 Task: Create a due date automation trigger when advanced on, on the tuesday before a card is due add fields with custom field "Resume" set to a number greater than 1 and greater than 10 at 11:00 AM.
Action: Mouse moved to (1015, 80)
Screenshot: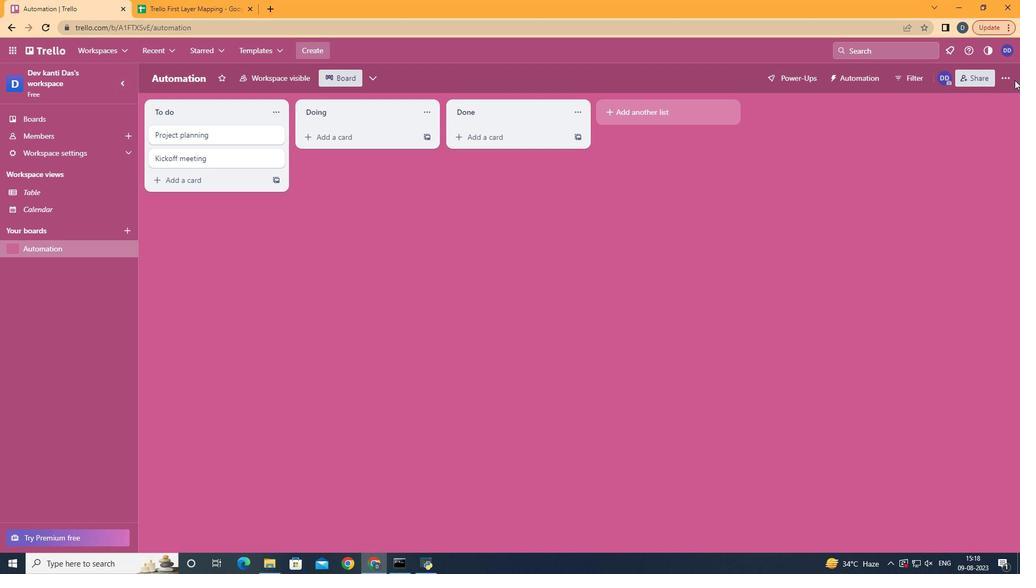 
Action: Mouse pressed left at (1015, 80)
Screenshot: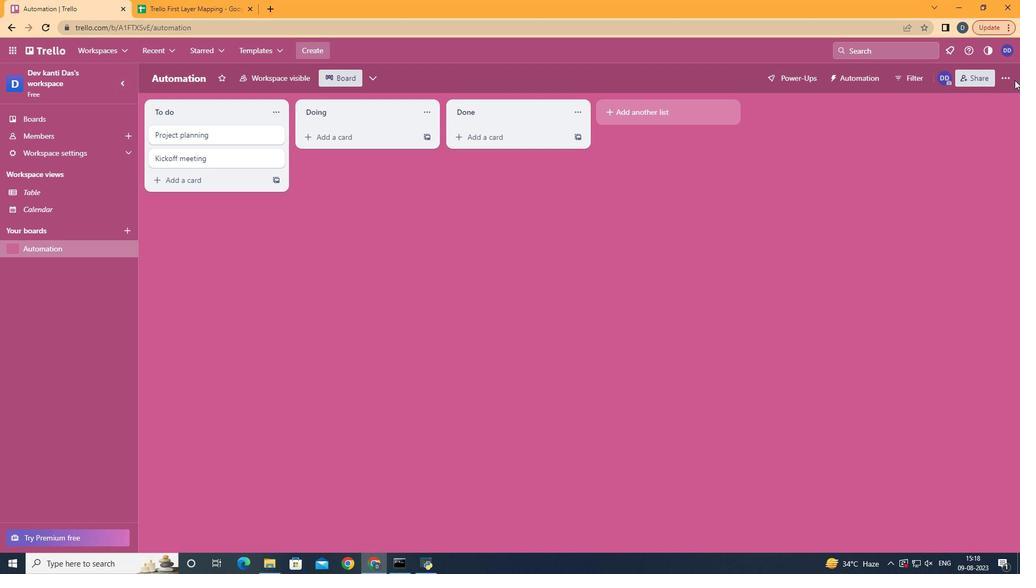 
Action: Mouse moved to (1007, 77)
Screenshot: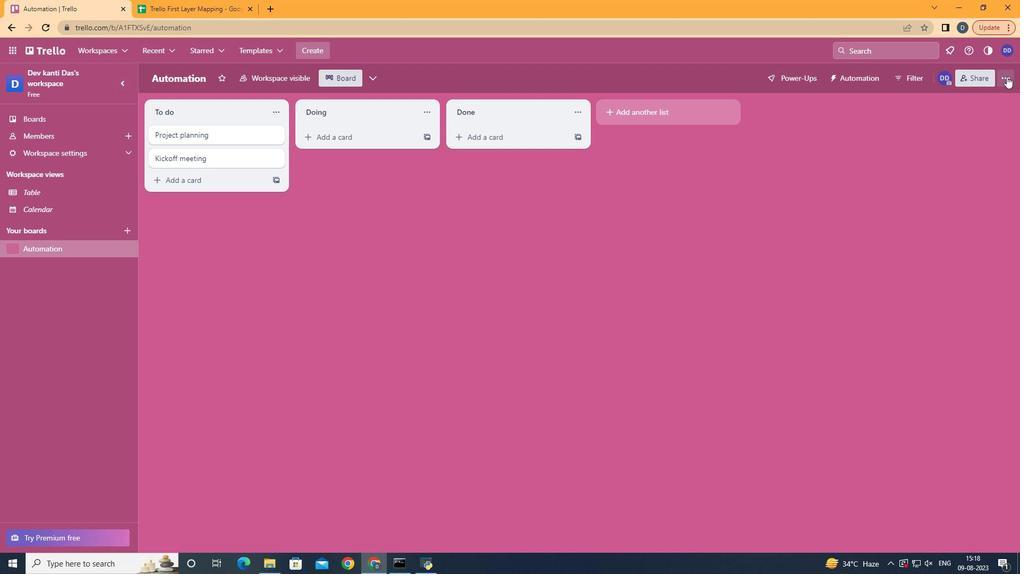 
Action: Mouse pressed left at (1007, 77)
Screenshot: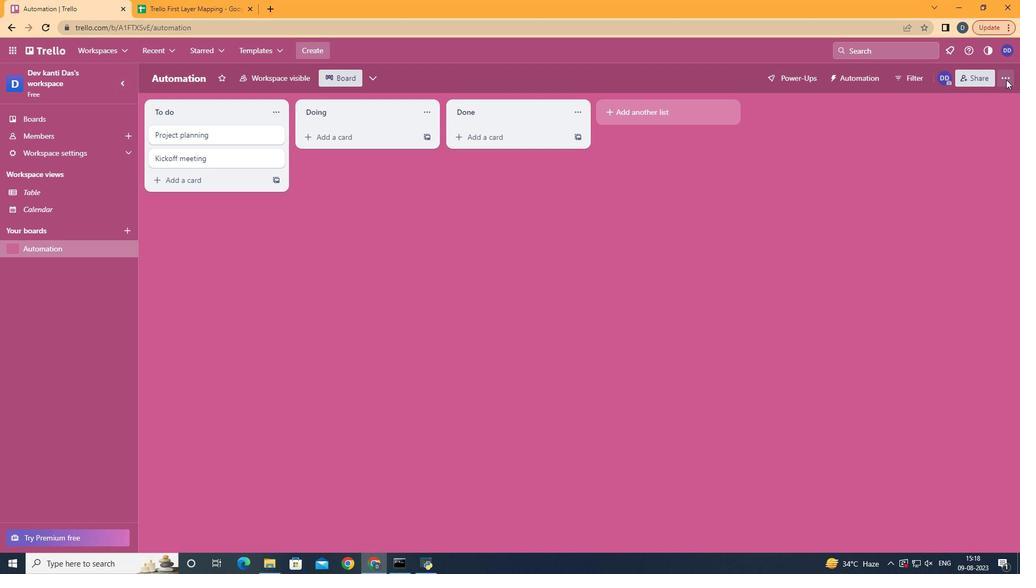 
Action: Mouse moved to (902, 233)
Screenshot: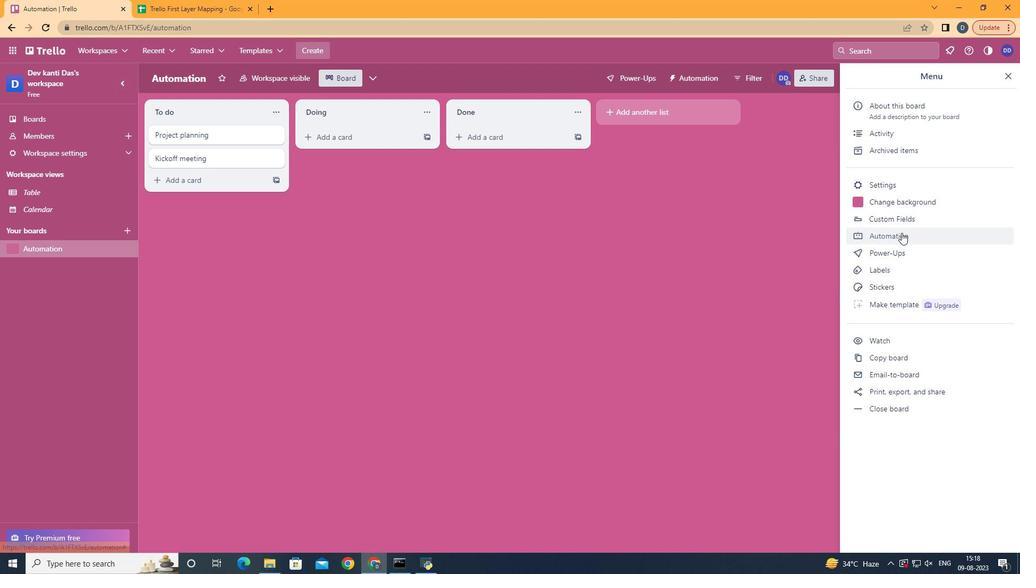
Action: Mouse pressed left at (902, 233)
Screenshot: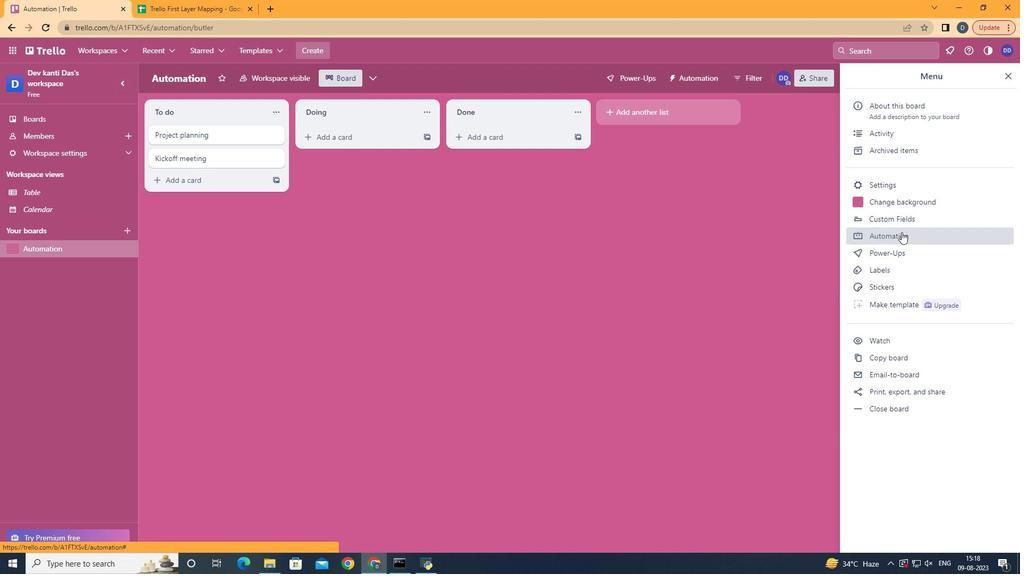 
Action: Mouse moved to (202, 215)
Screenshot: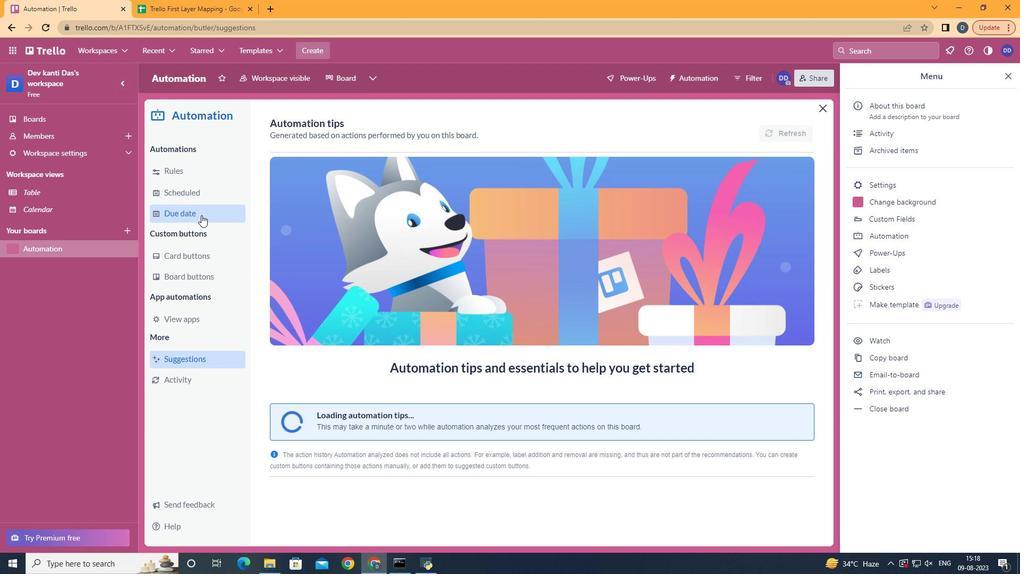 
Action: Mouse pressed left at (202, 215)
Screenshot: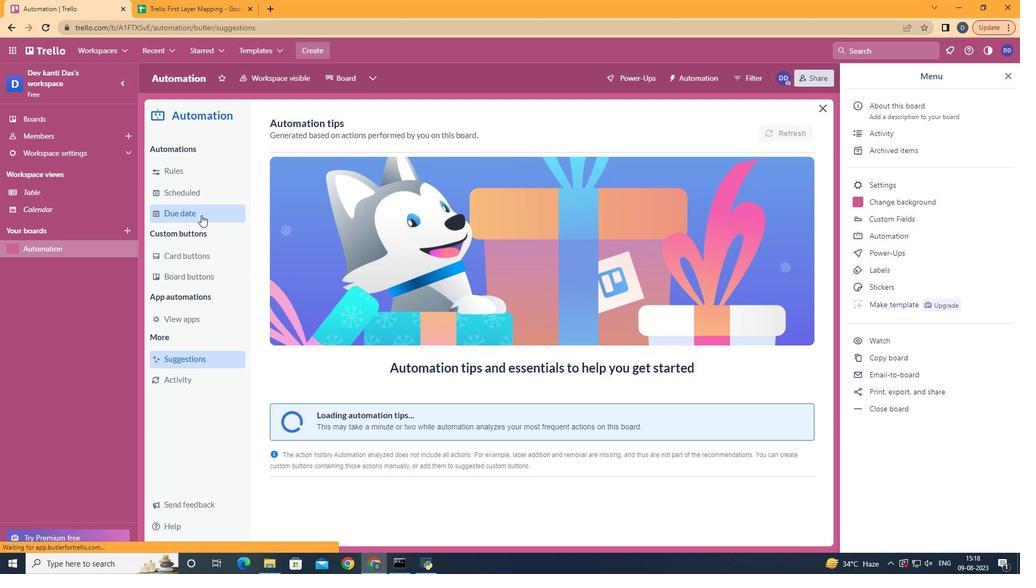 
Action: Mouse moved to (737, 131)
Screenshot: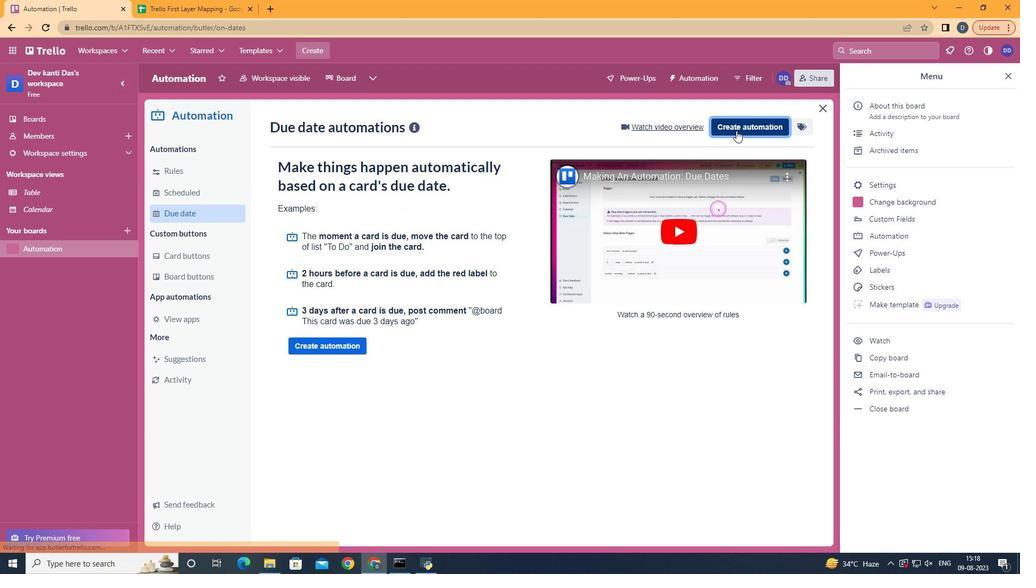 
Action: Mouse pressed left at (737, 131)
Screenshot: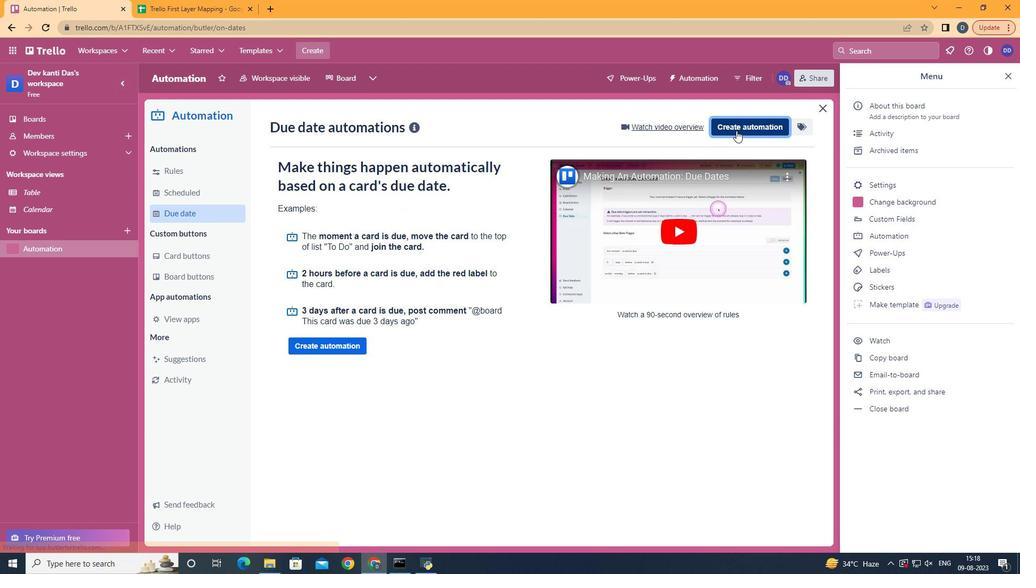 
Action: Mouse moved to (594, 223)
Screenshot: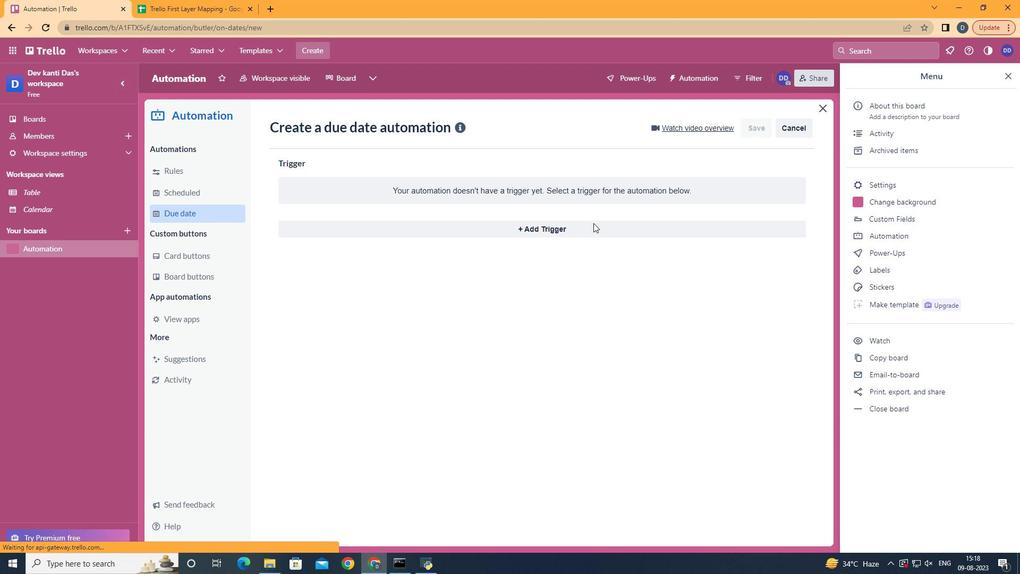 
Action: Mouse pressed left at (594, 223)
Screenshot: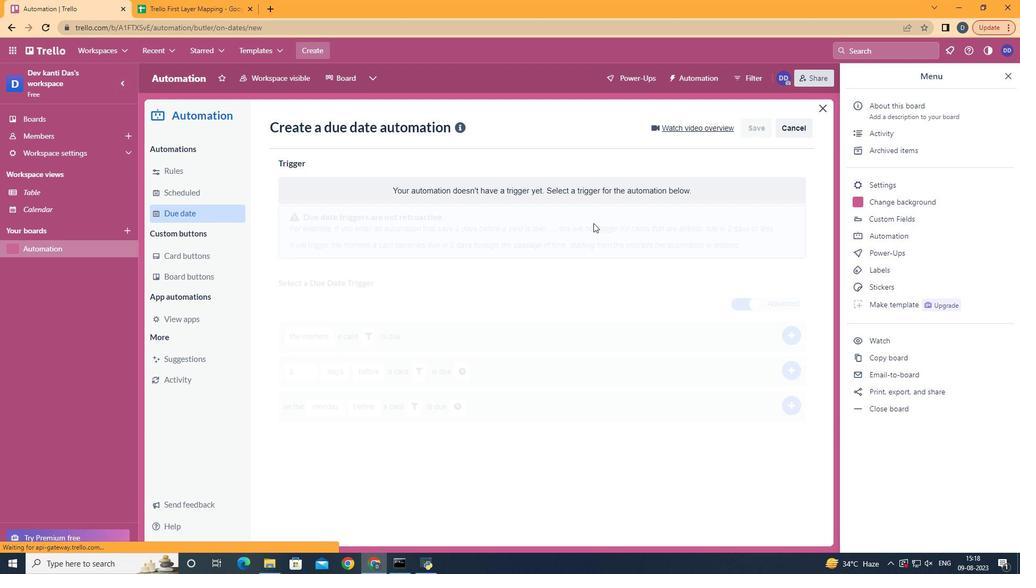 
Action: Mouse moved to (331, 298)
Screenshot: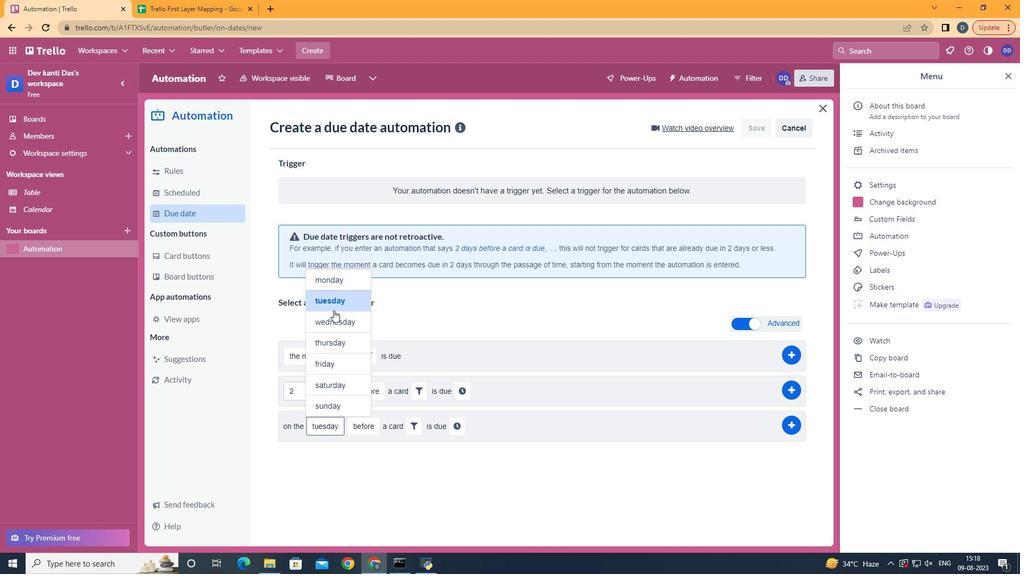 
Action: Mouse pressed left at (331, 298)
Screenshot: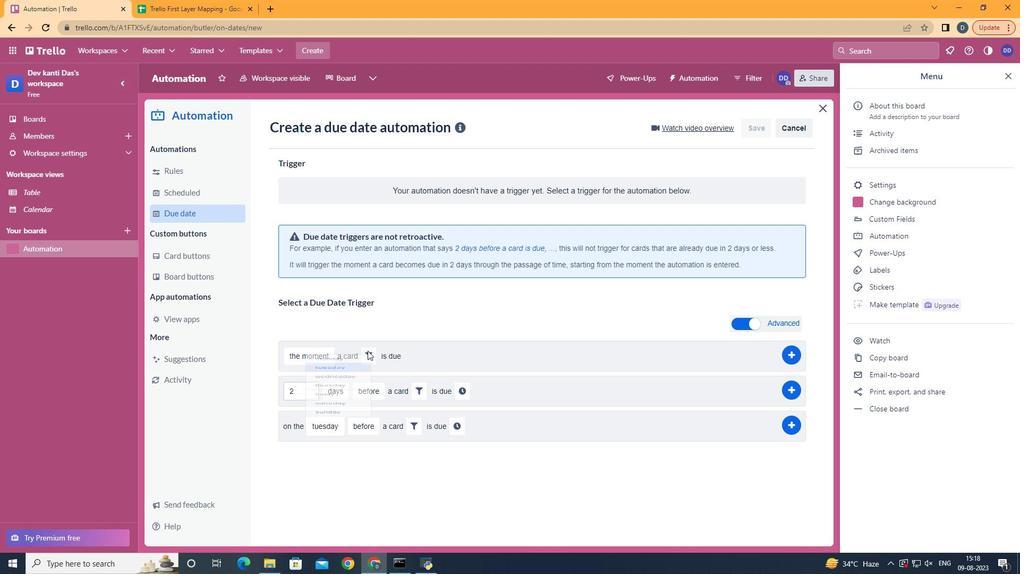 
Action: Mouse moved to (413, 431)
Screenshot: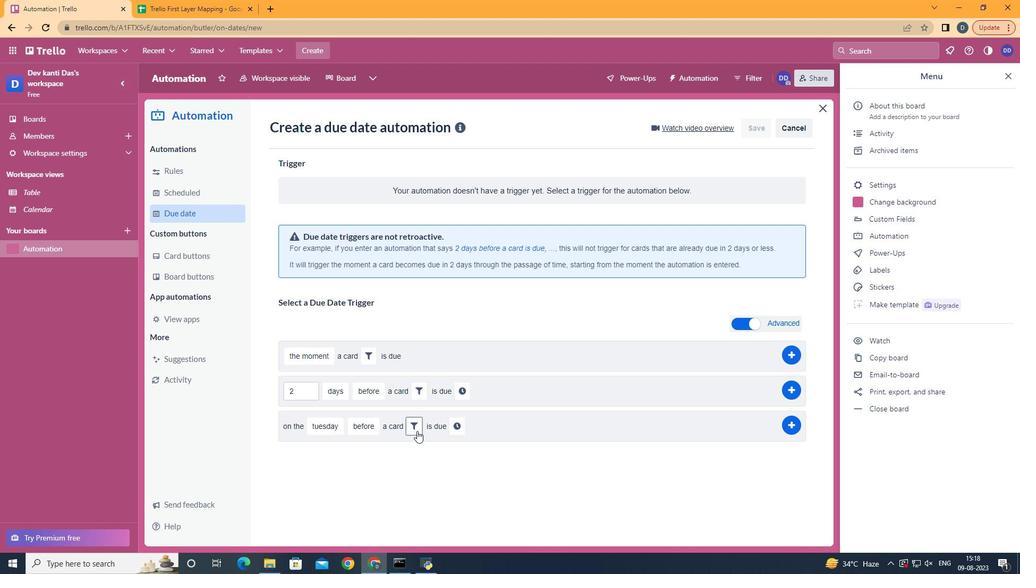 
Action: Mouse pressed left at (413, 431)
Screenshot: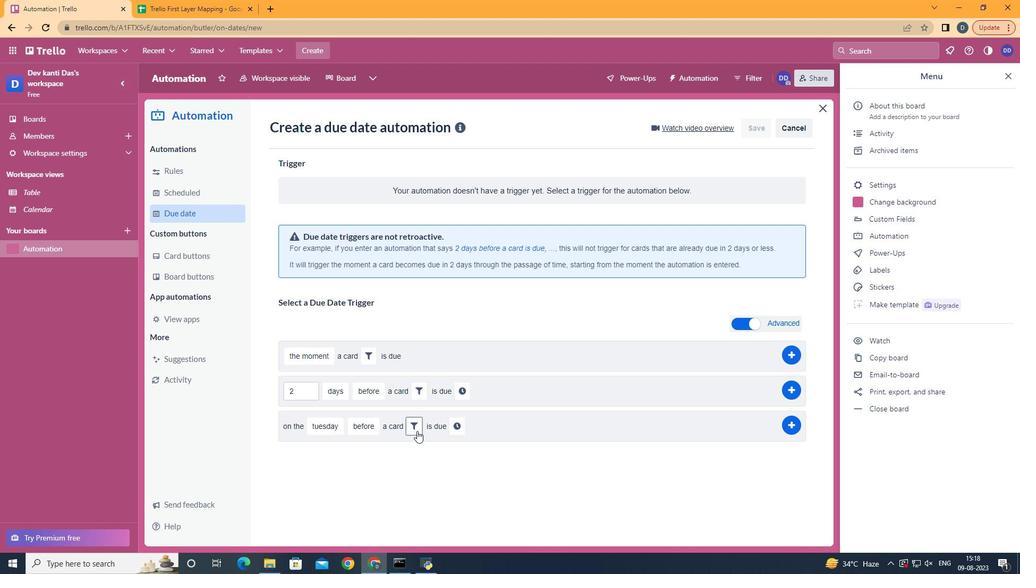 
Action: Mouse moved to (601, 460)
Screenshot: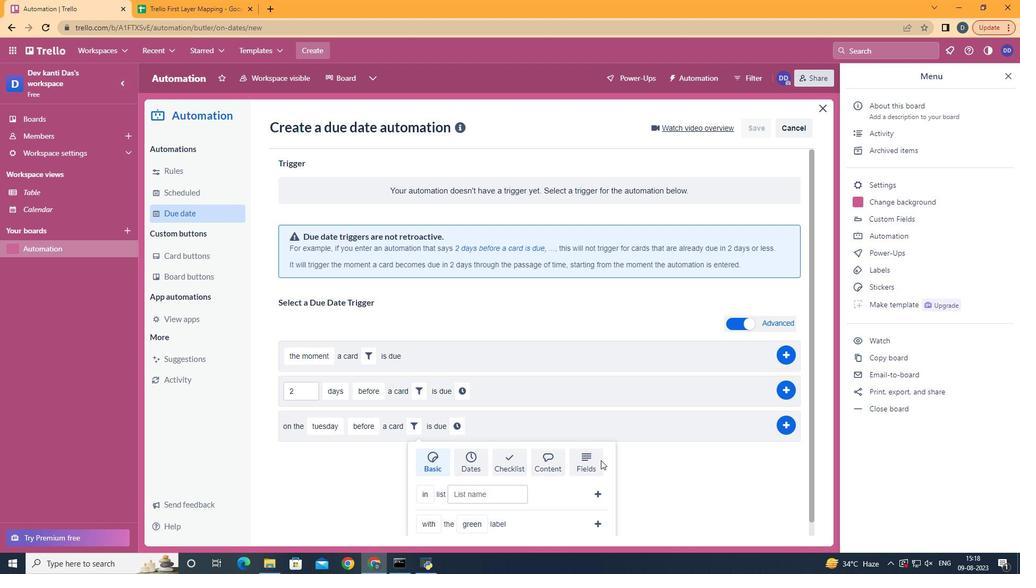
Action: Mouse pressed left at (601, 460)
Screenshot: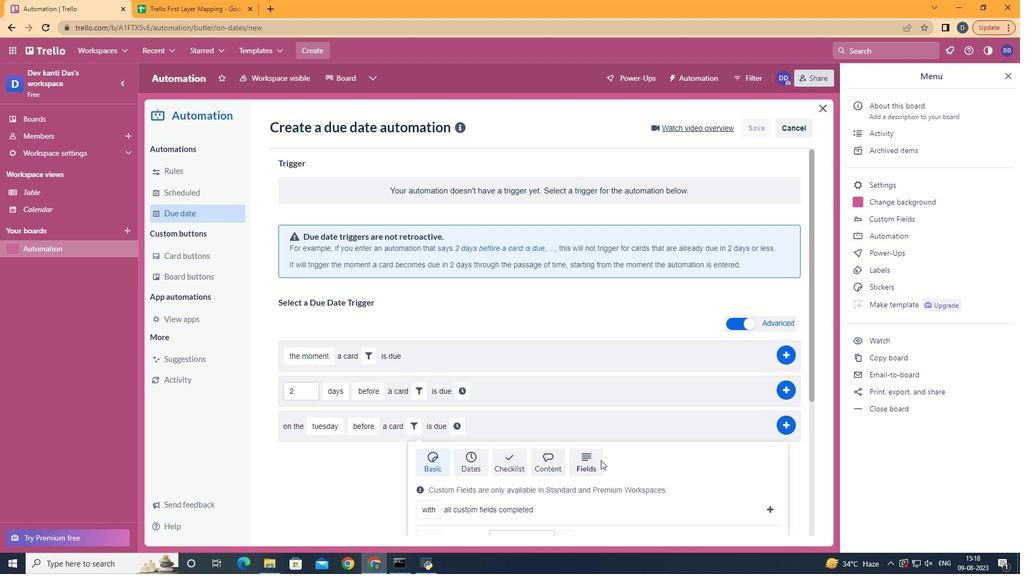 
Action: Mouse scrolled (601, 460) with delta (0, 0)
Screenshot: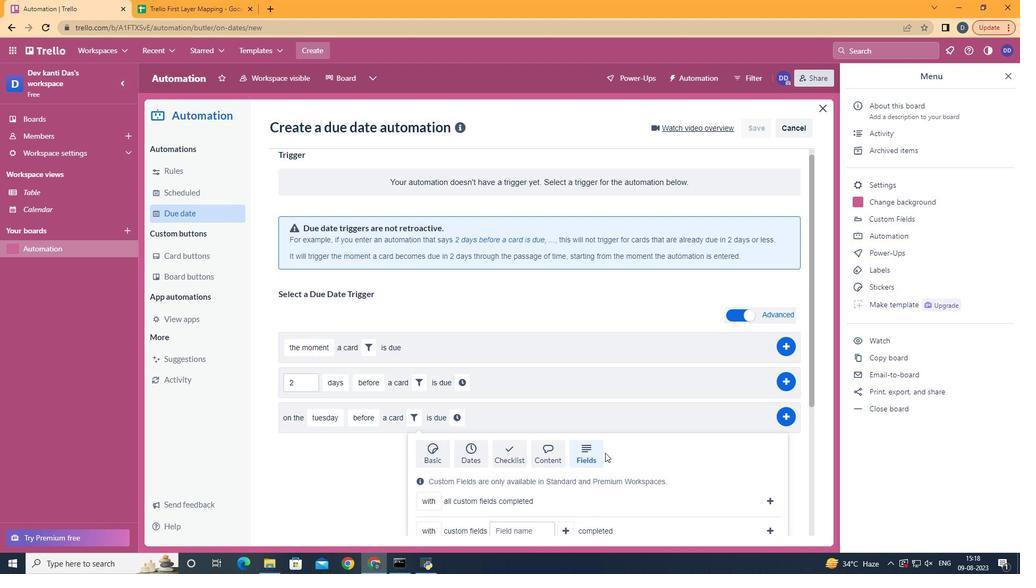 
Action: Mouse scrolled (601, 460) with delta (0, 0)
Screenshot: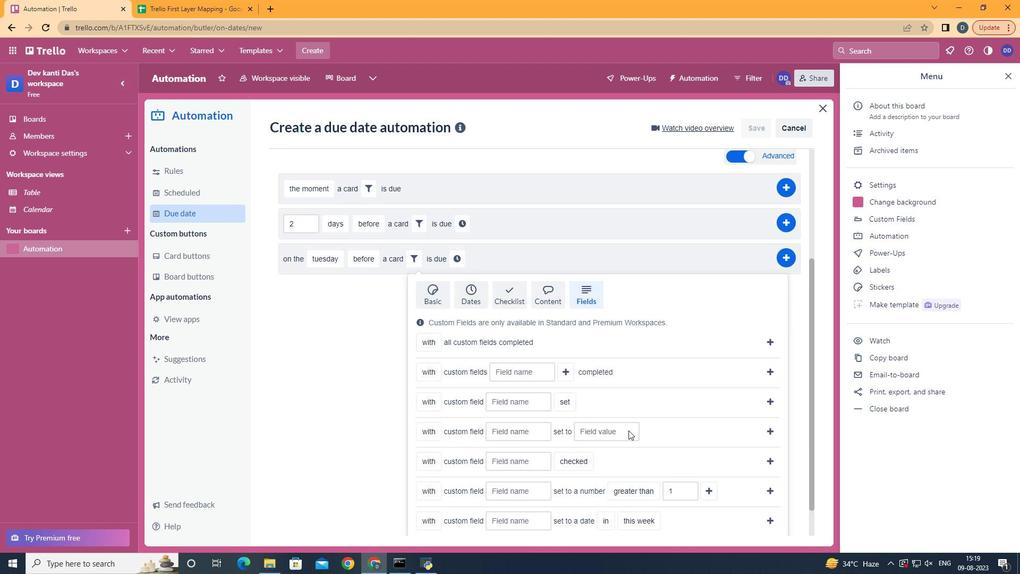 
Action: Mouse scrolled (601, 460) with delta (0, 0)
Screenshot: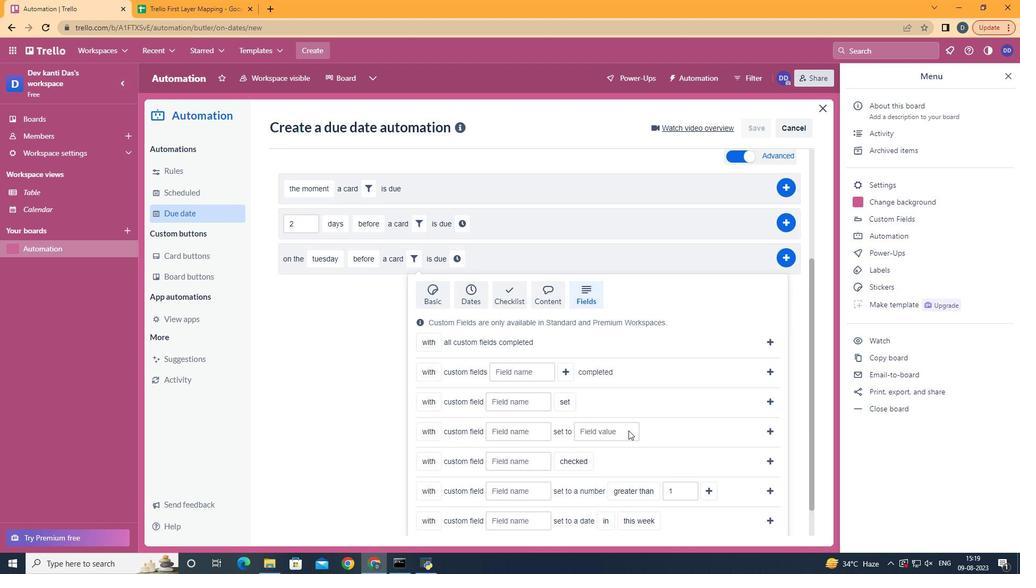 
Action: Mouse moved to (601, 460)
Screenshot: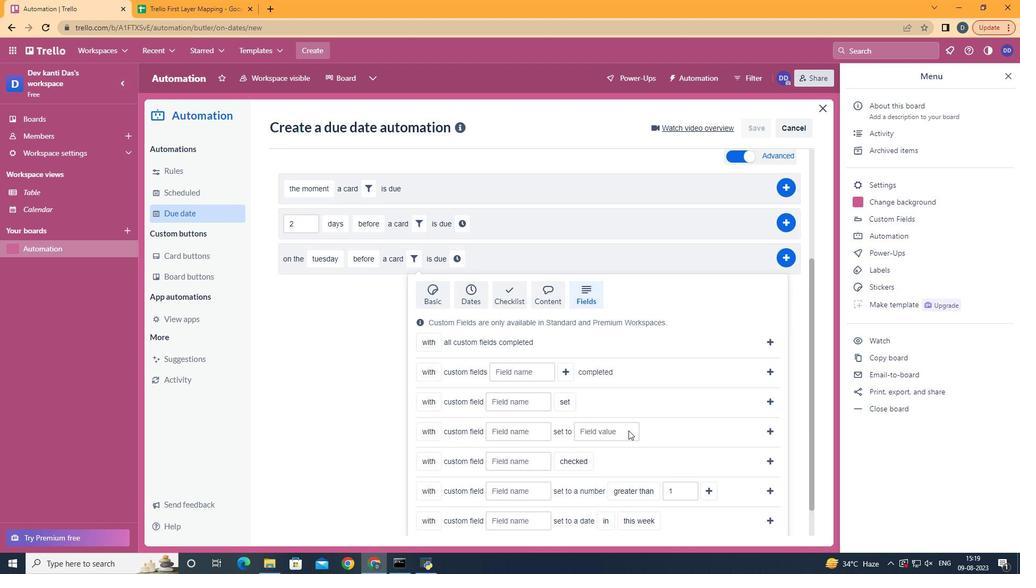 
Action: Mouse scrolled (601, 460) with delta (0, 0)
Screenshot: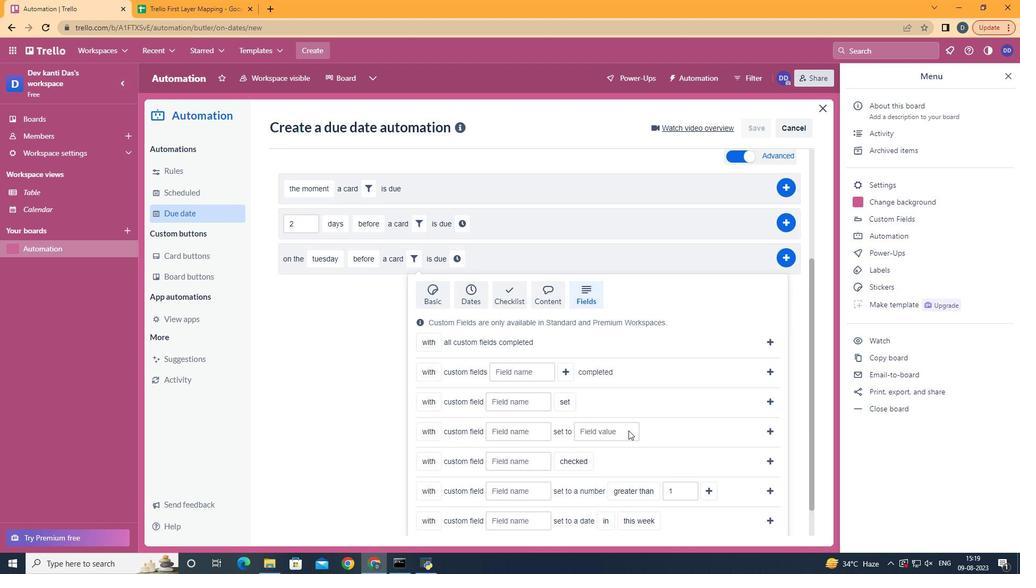 
Action: Mouse moved to (602, 459)
Screenshot: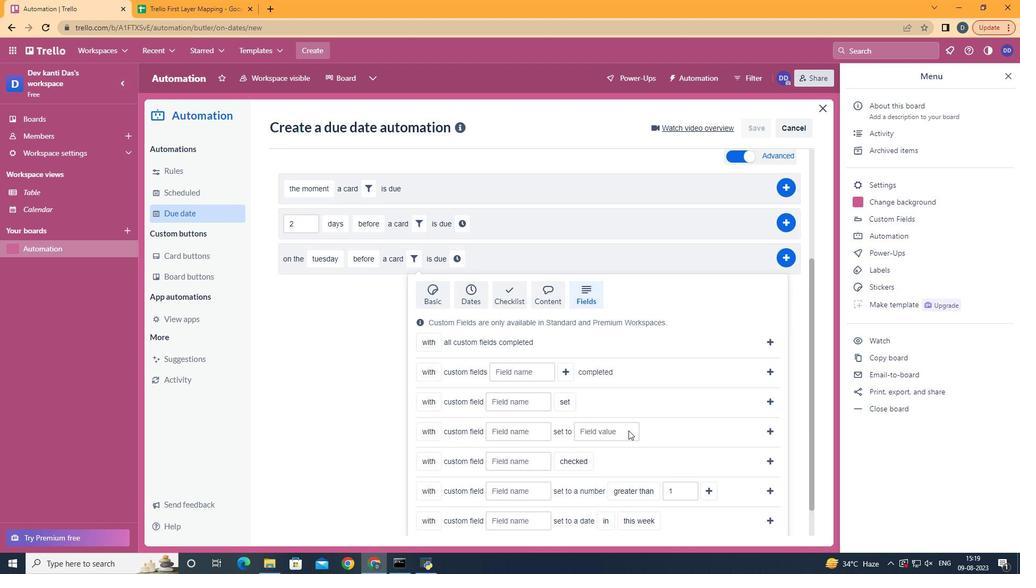
Action: Mouse scrolled (601, 460) with delta (0, 0)
Screenshot: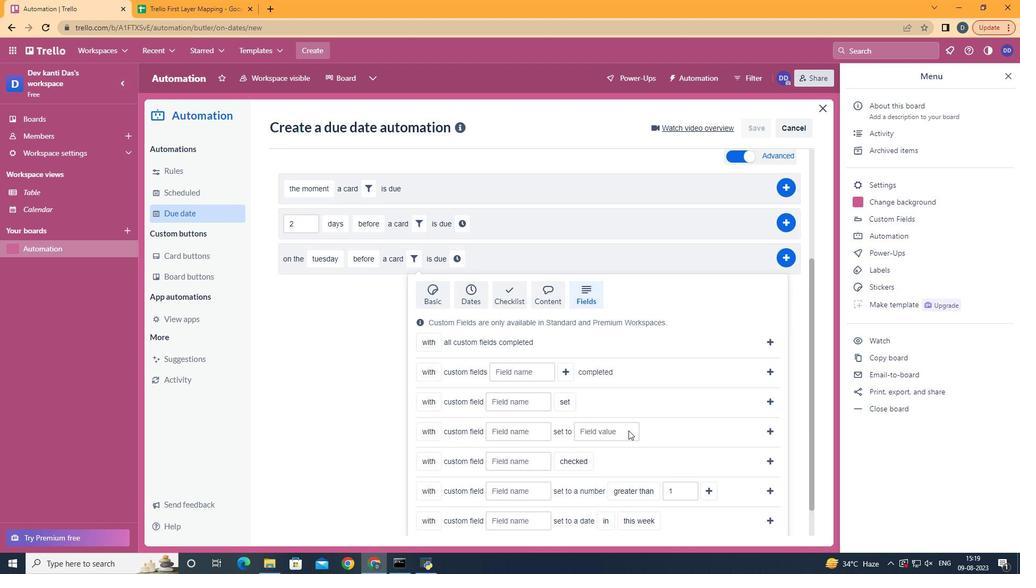 
Action: Mouse moved to (603, 458)
Screenshot: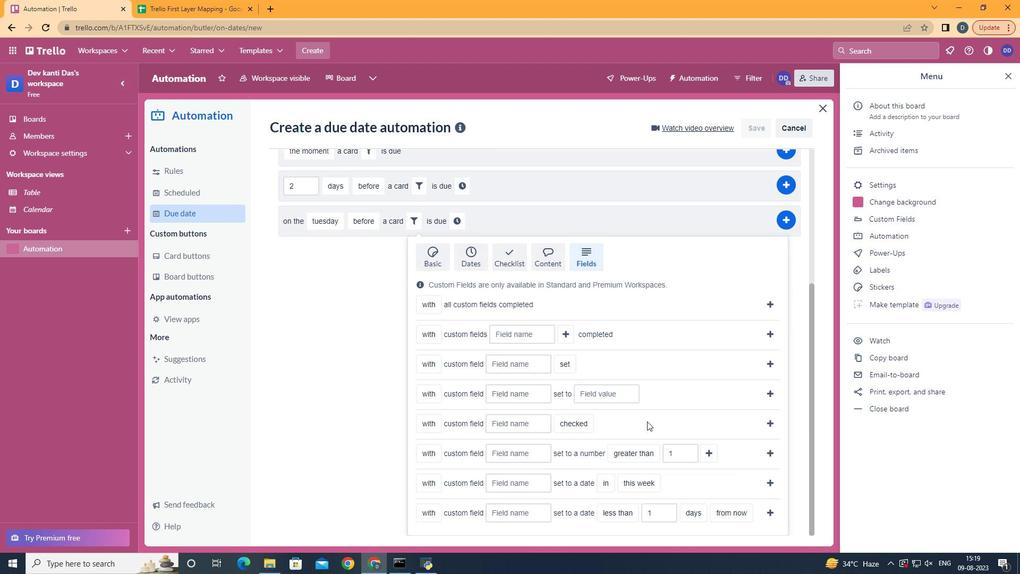 
Action: Mouse scrolled (601, 460) with delta (0, 0)
Screenshot: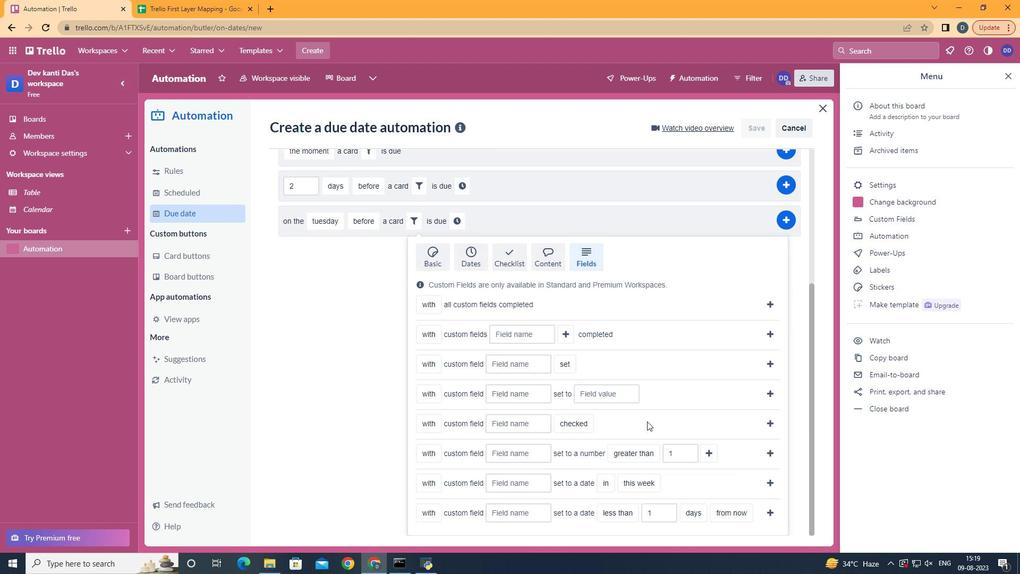 
Action: Mouse moved to (507, 459)
Screenshot: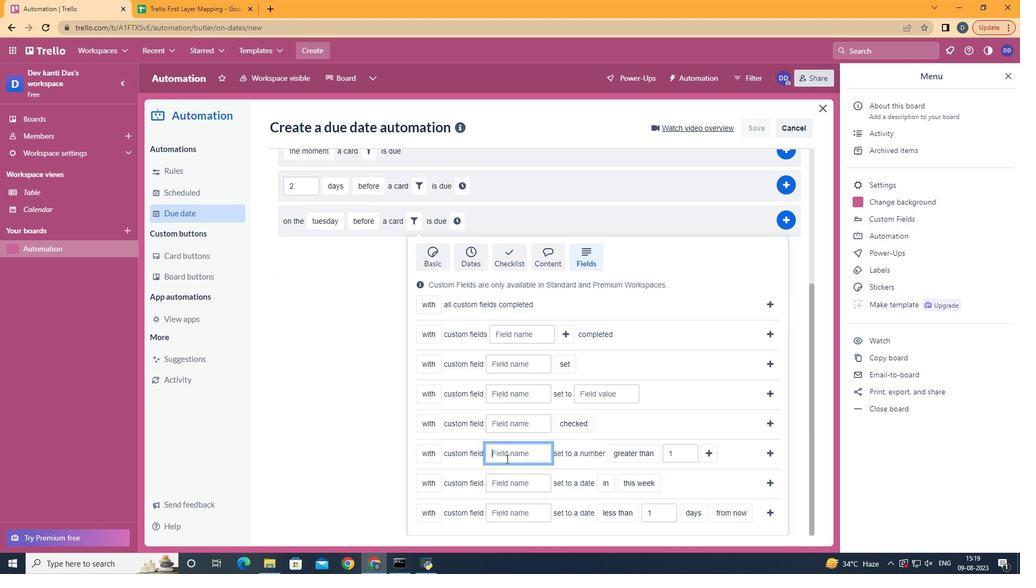 
Action: Mouse pressed left at (507, 459)
Screenshot: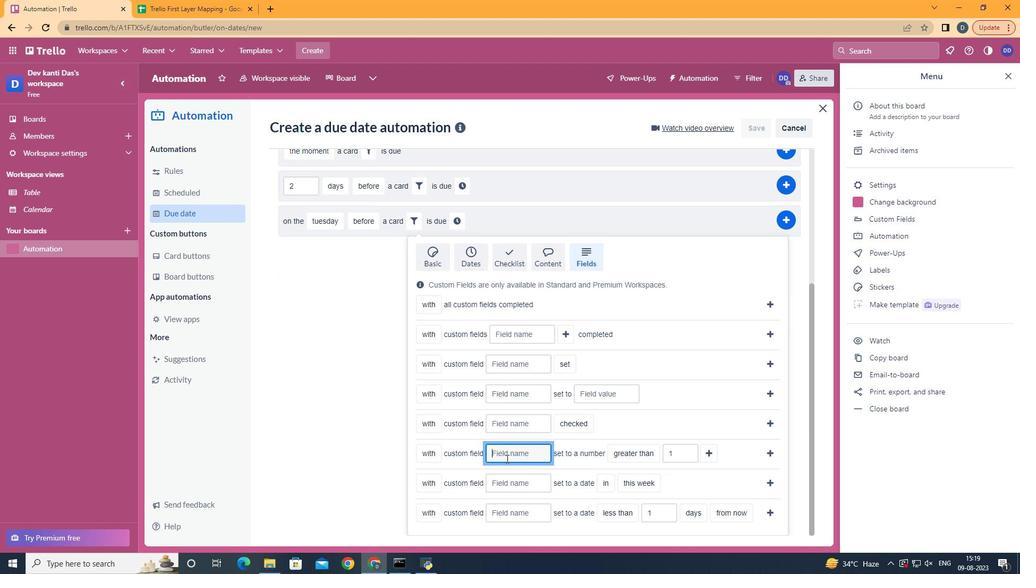
Action: Mouse moved to (507, 459)
Screenshot: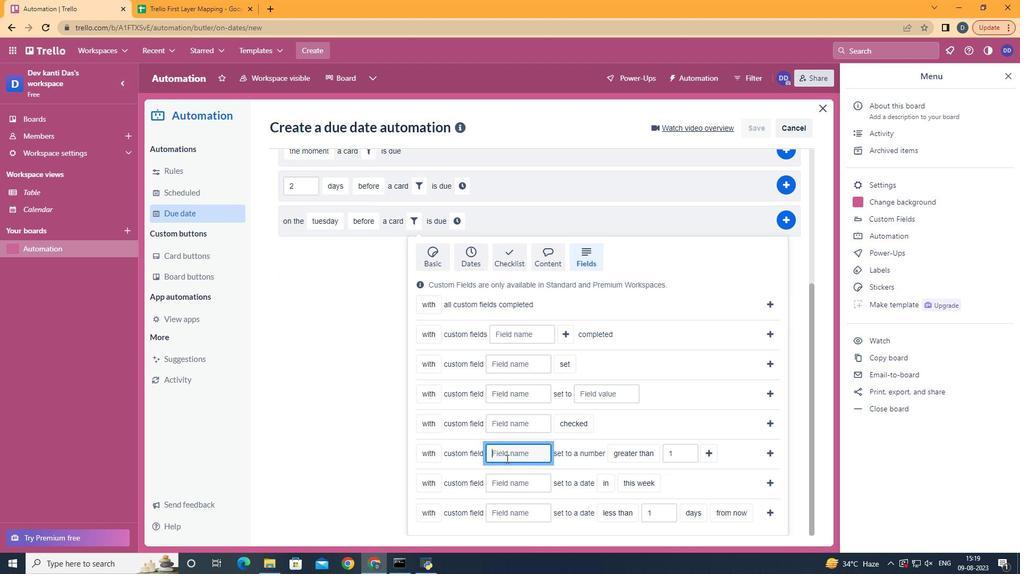 
Action: Key pressed <Key.shift>Resume
Screenshot: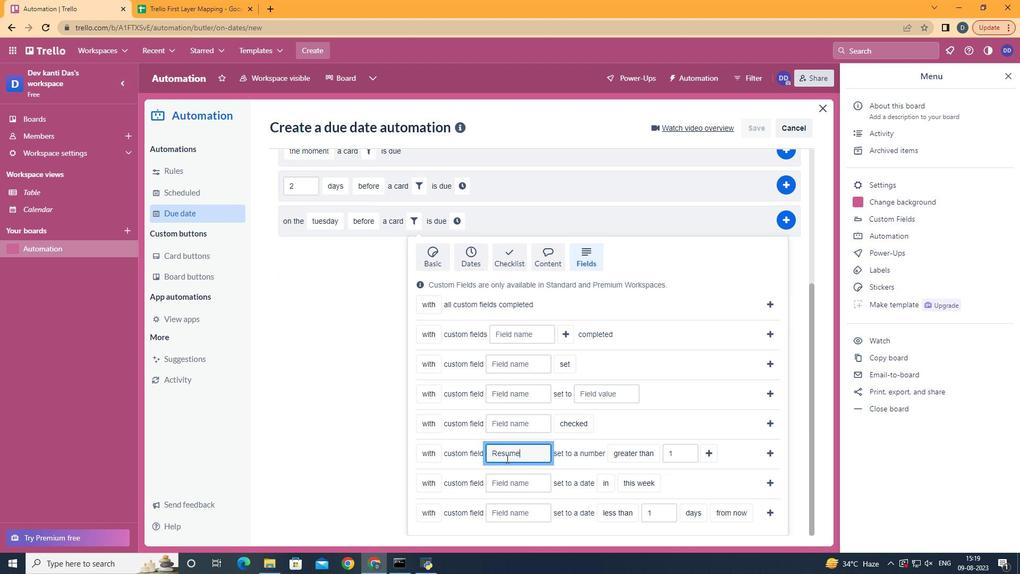 
Action: Mouse moved to (705, 455)
Screenshot: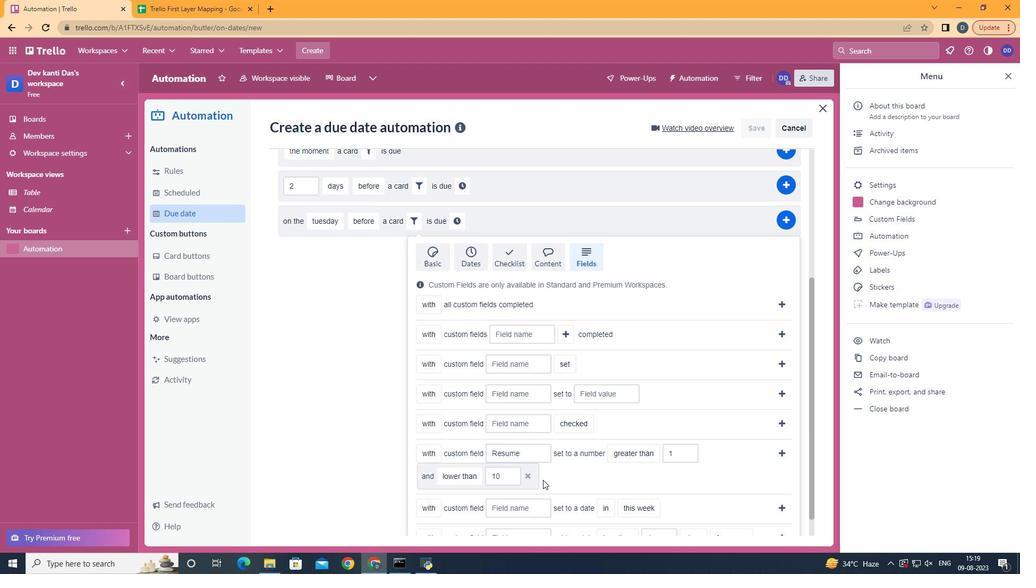 
Action: Mouse pressed left at (705, 455)
Screenshot: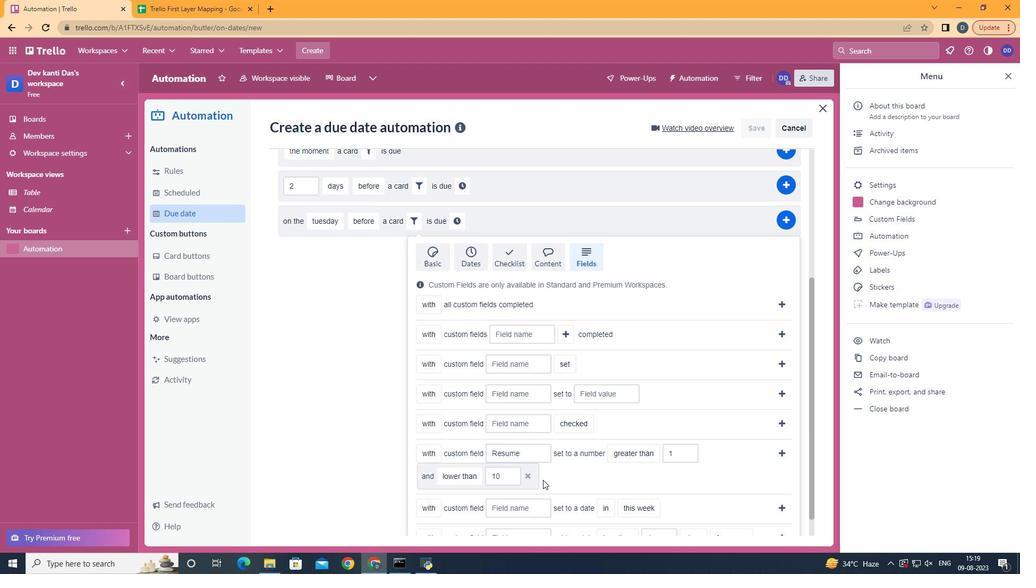 
Action: Mouse moved to (469, 425)
Screenshot: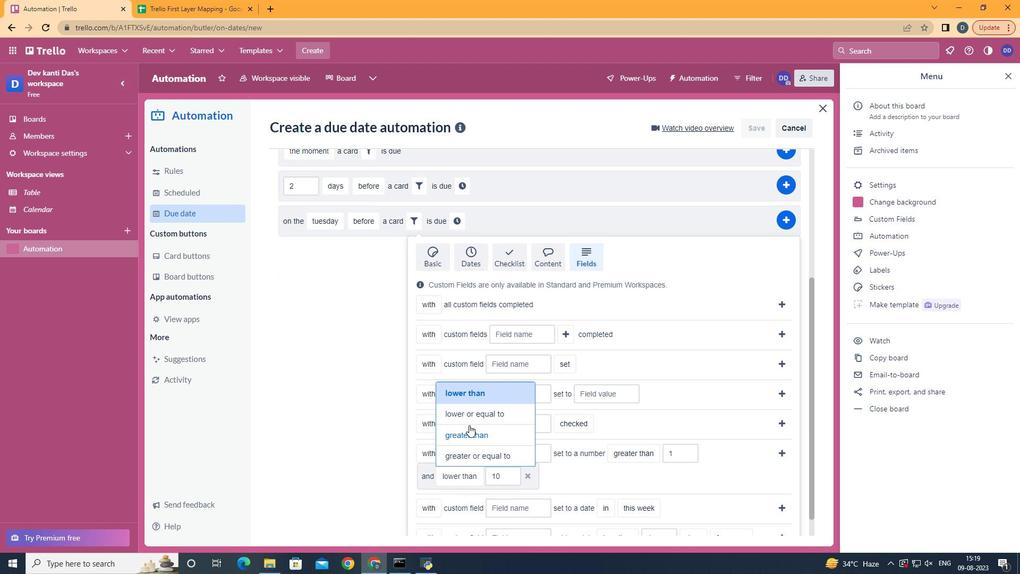 
Action: Mouse pressed left at (469, 425)
Screenshot: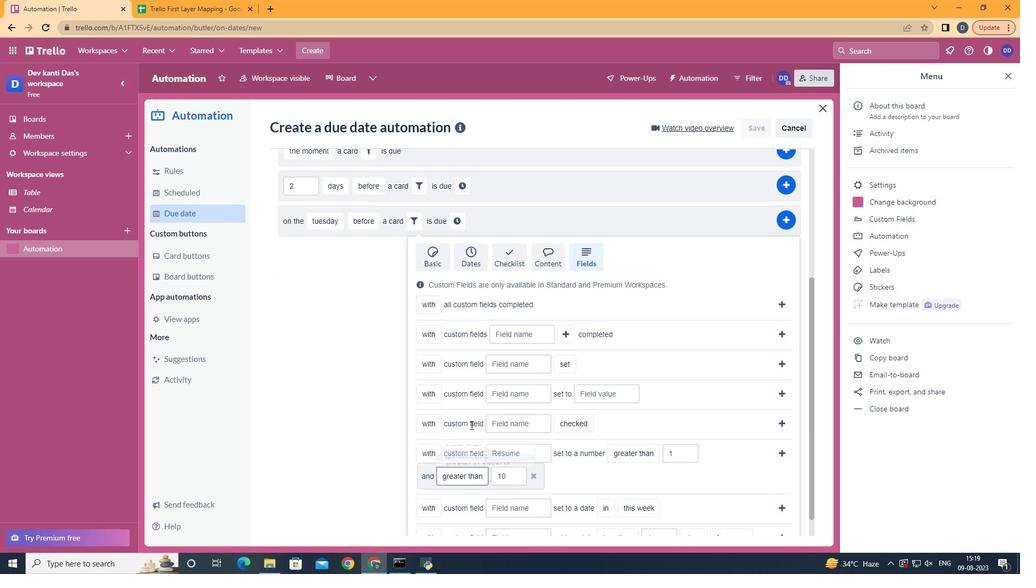 
Action: Mouse moved to (782, 447)
Screenshot: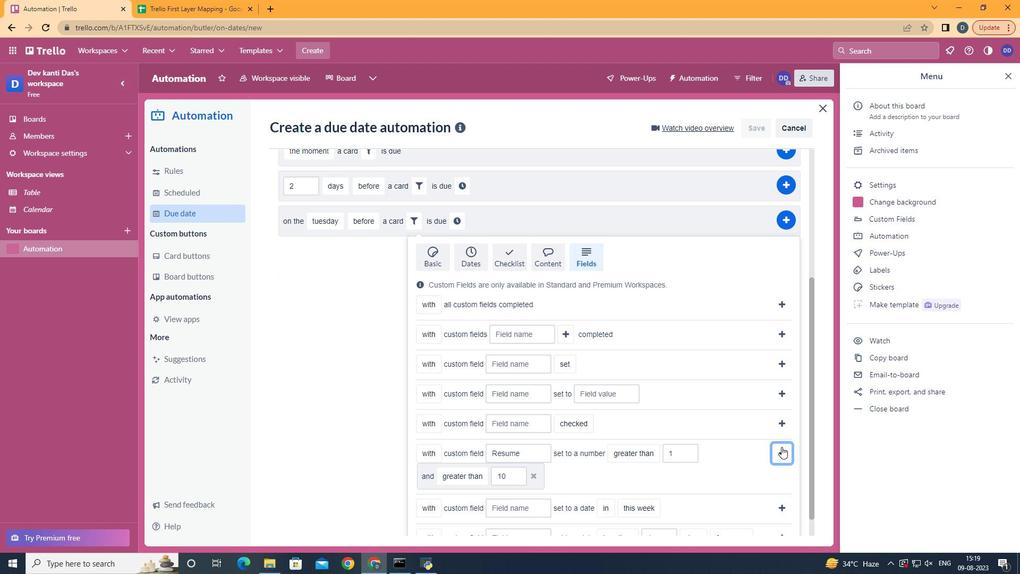 
Action: Mouse pressed left at (782, 447)
Screenshot: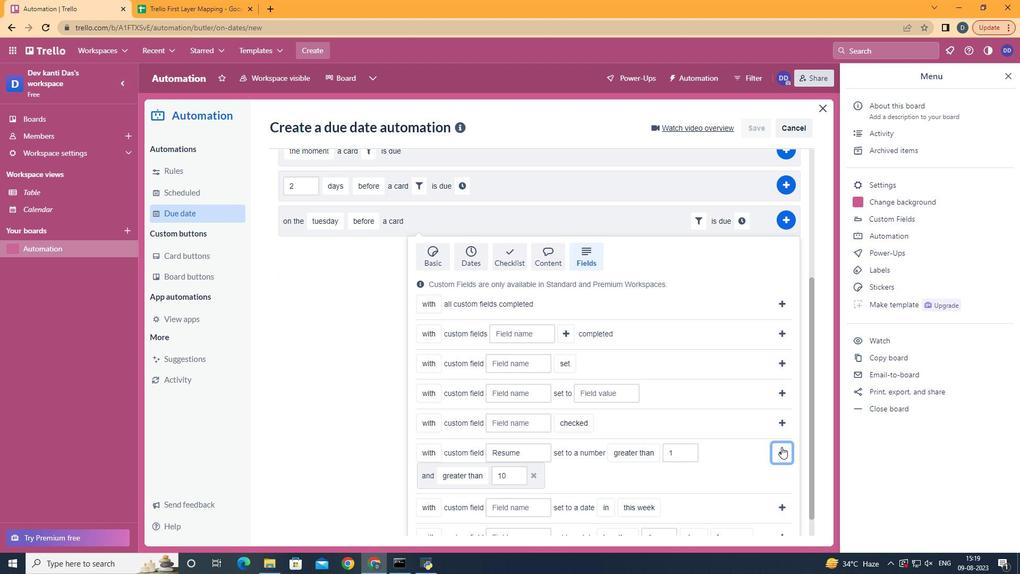 
Action: Mouse moved to (743, 433)
Screenshot: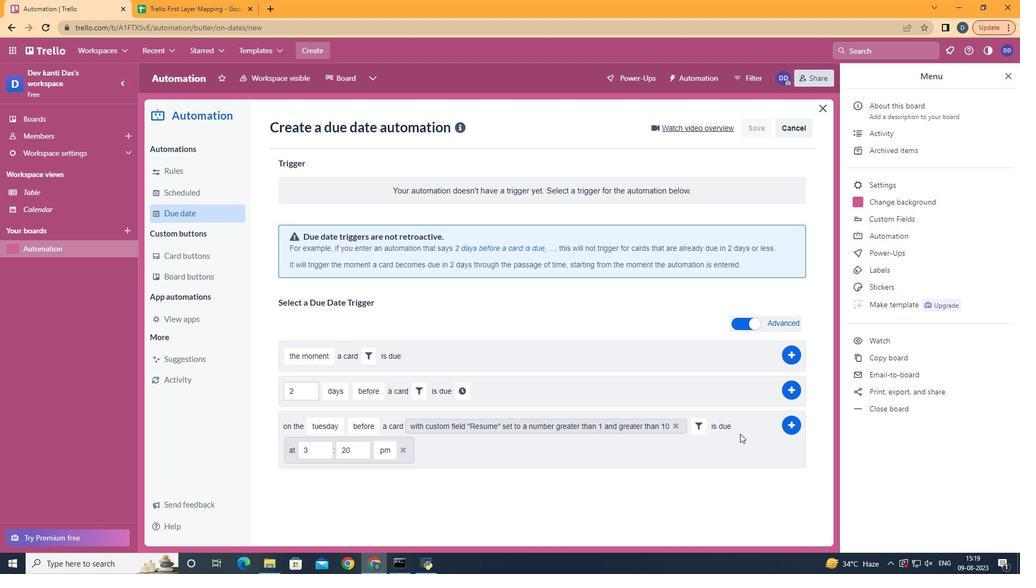 
Action: Mouse pressed left at (743, 433)
Screenshot: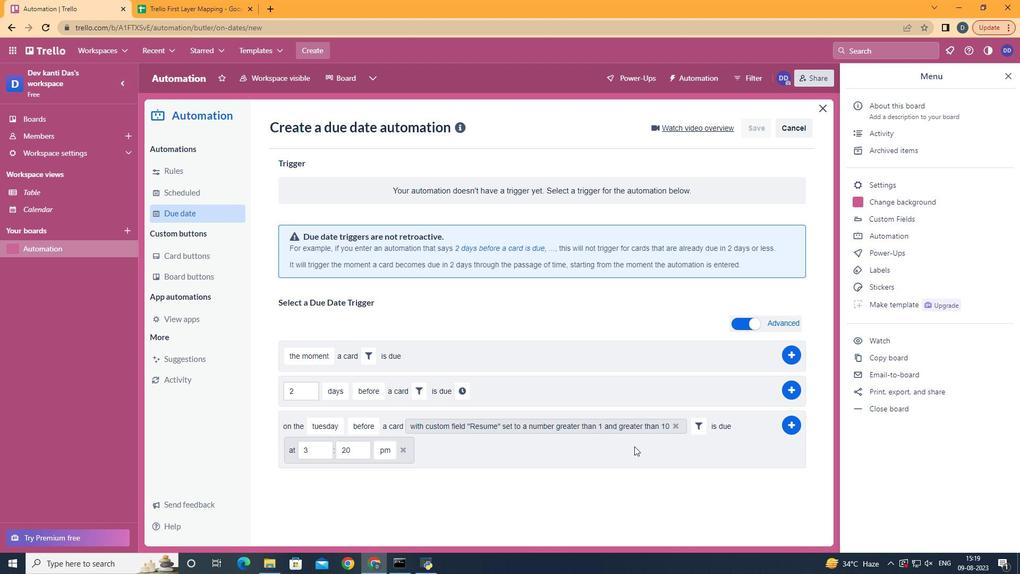 
Action: Mouse moved to (313, 451)
Screenshot: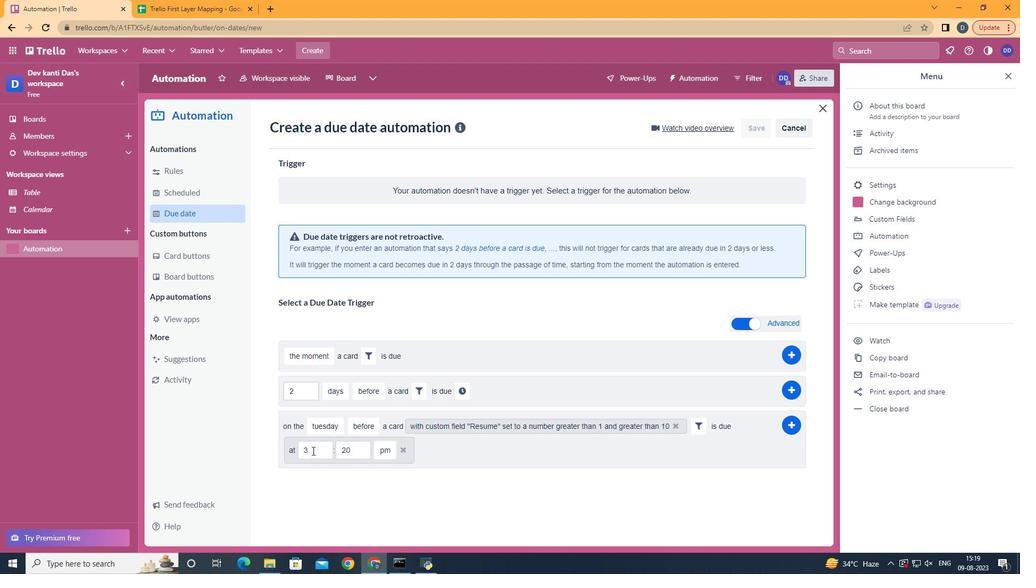 
Action: Mouse pressed left at (313, 451)
Screenshot: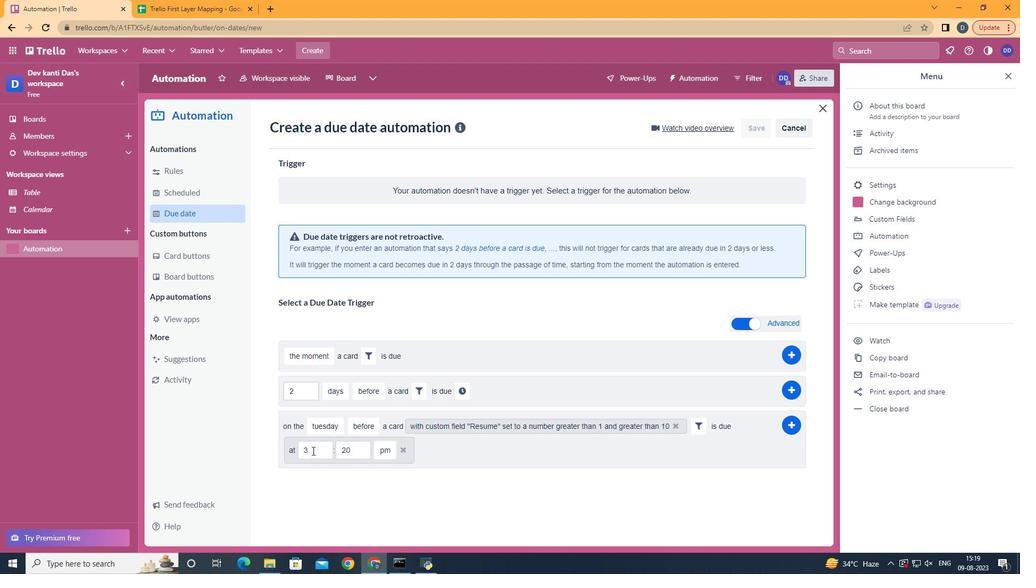 
Action: Mouse moved to (313, 450)
Screenshot: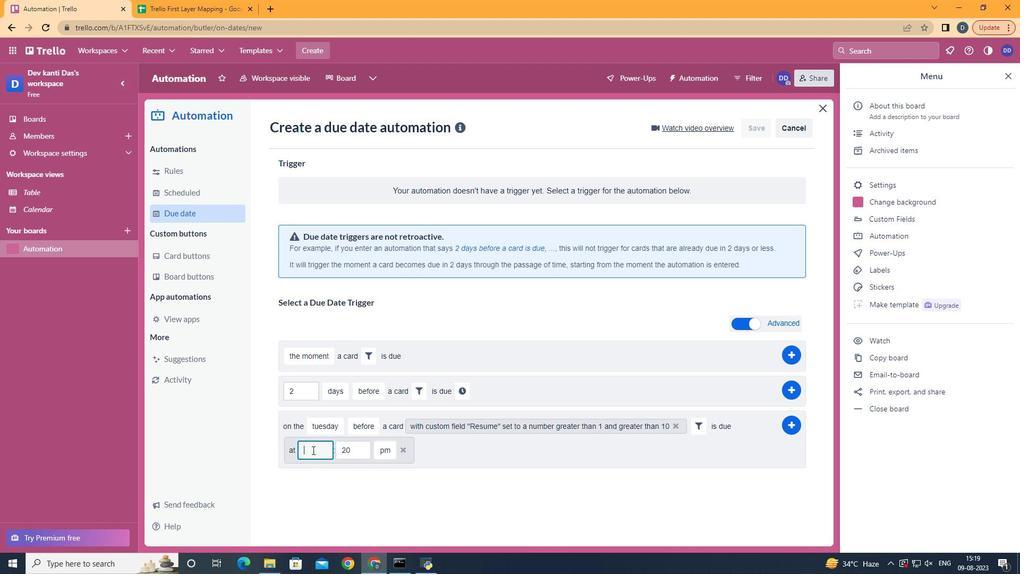 
Action: Key pressed <Key.backspace>11
Screenshot: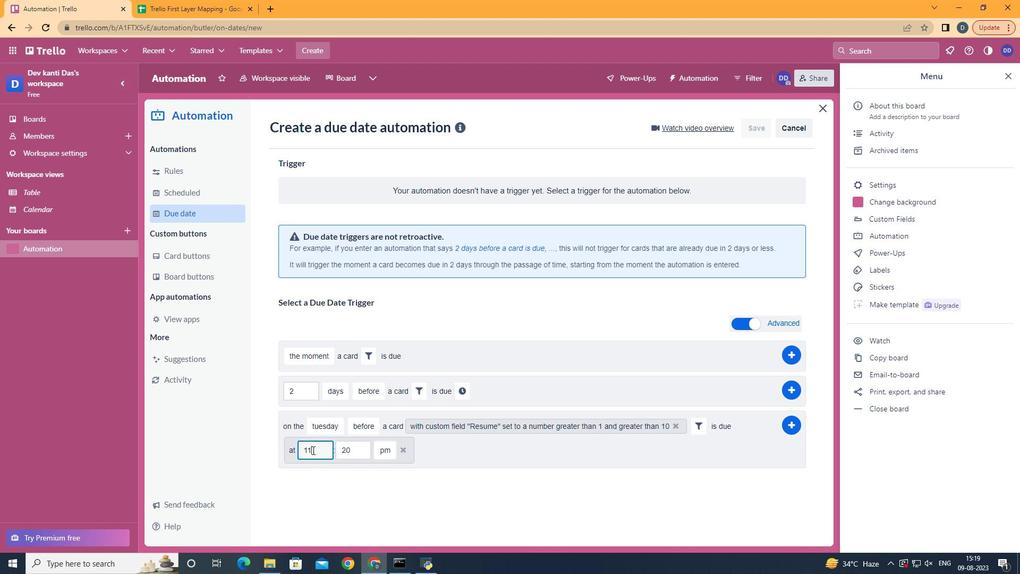 
Action: Mouse moved to (359, 453)
Screenshot: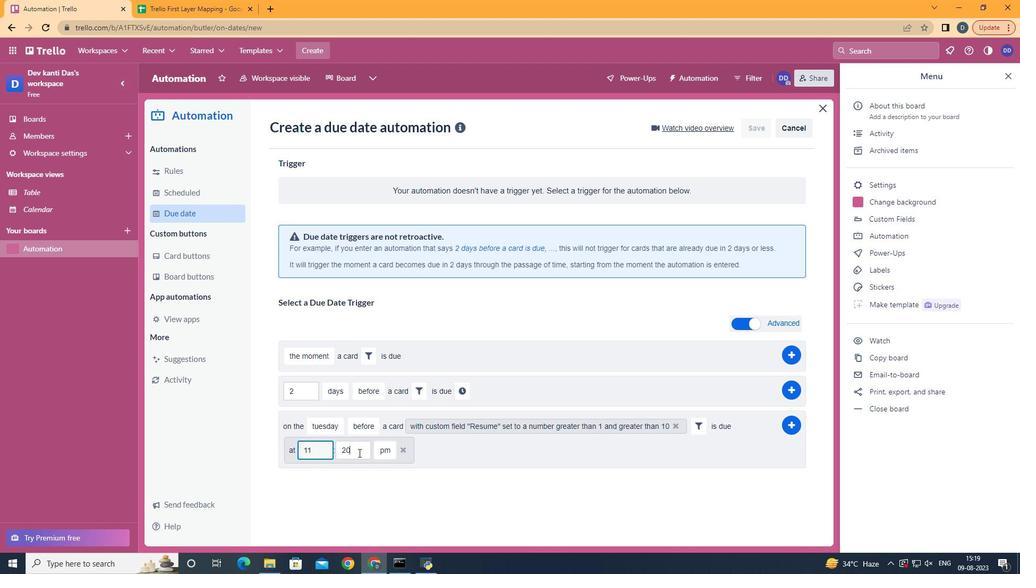 
Action: Mouse pressed left at (359, 453)
Screenshot: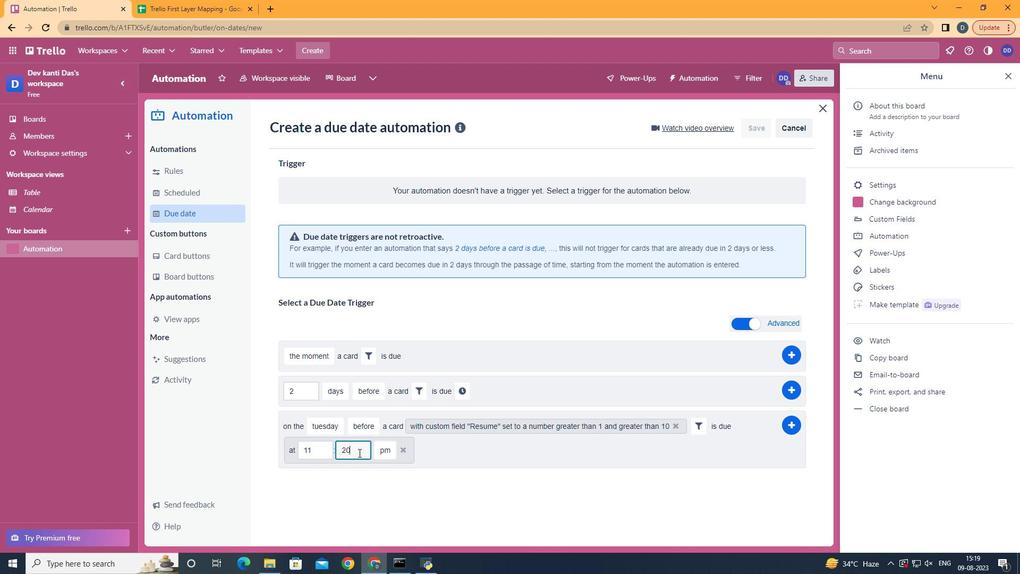 
Action: Key pressed <Key.backspace>
Screenshot: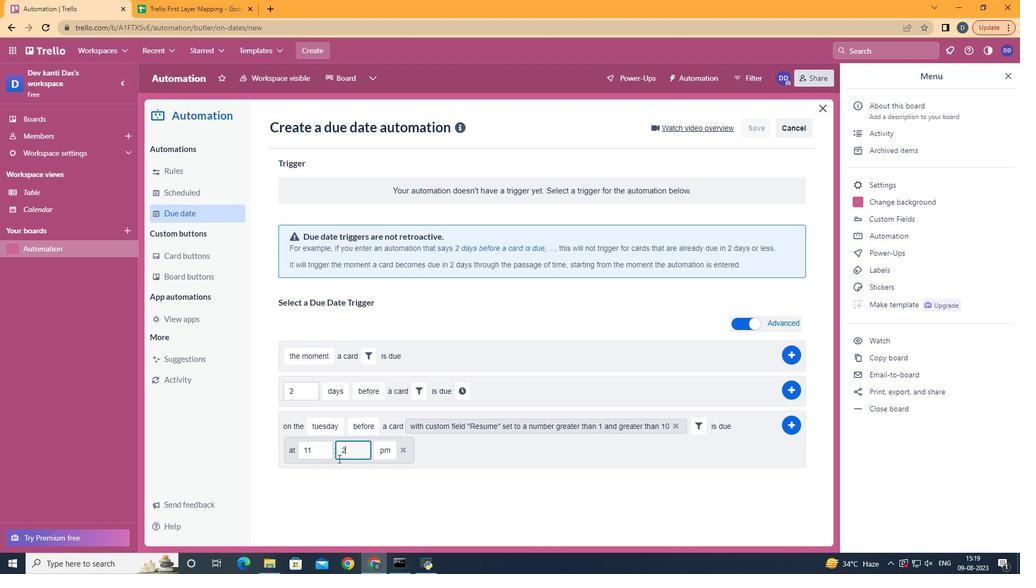 
Action: Mouse moved to (338, 459)
Screenshot: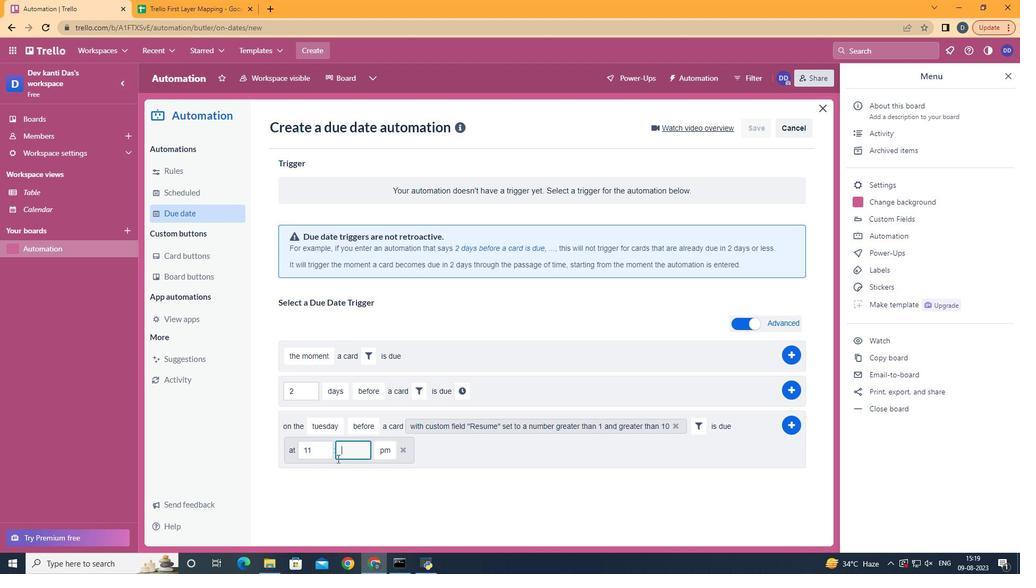 
Action: Key pressed <Key.backspace>00
Screenshot: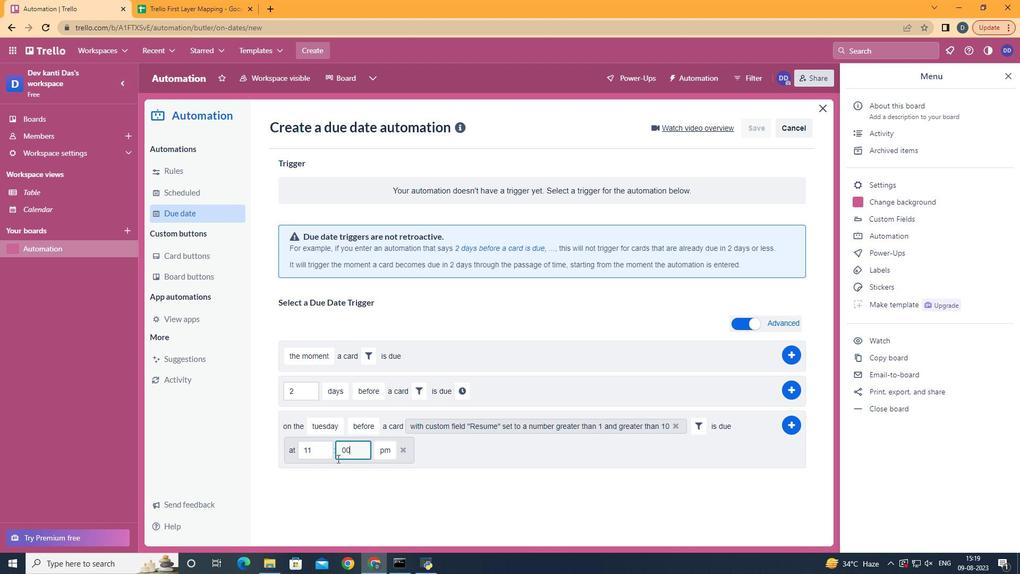 
Action: Mouse moved to (384, 468)
Screenshot: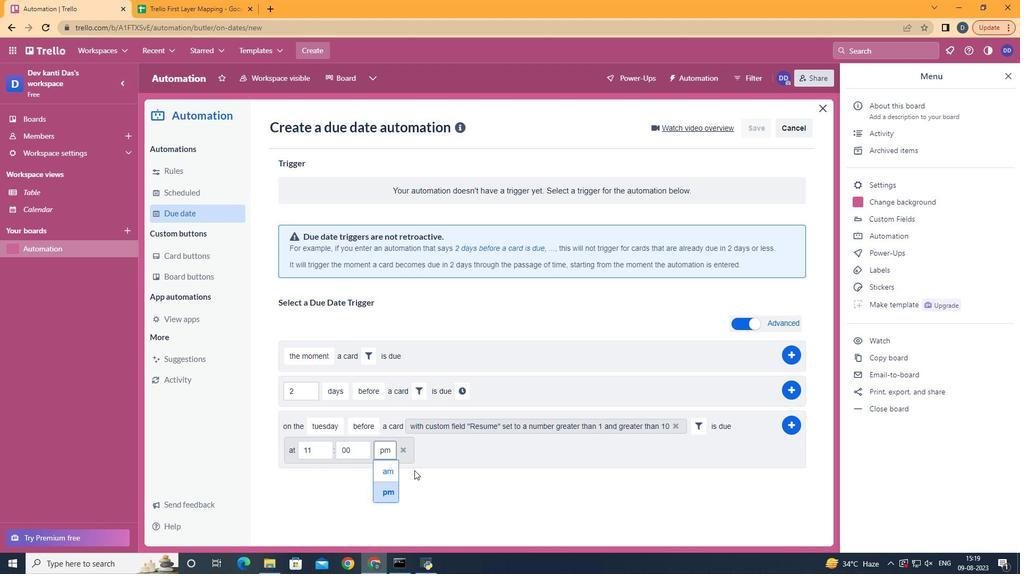 
Action: Mouse pressed left at (384, 468)
Screenshot: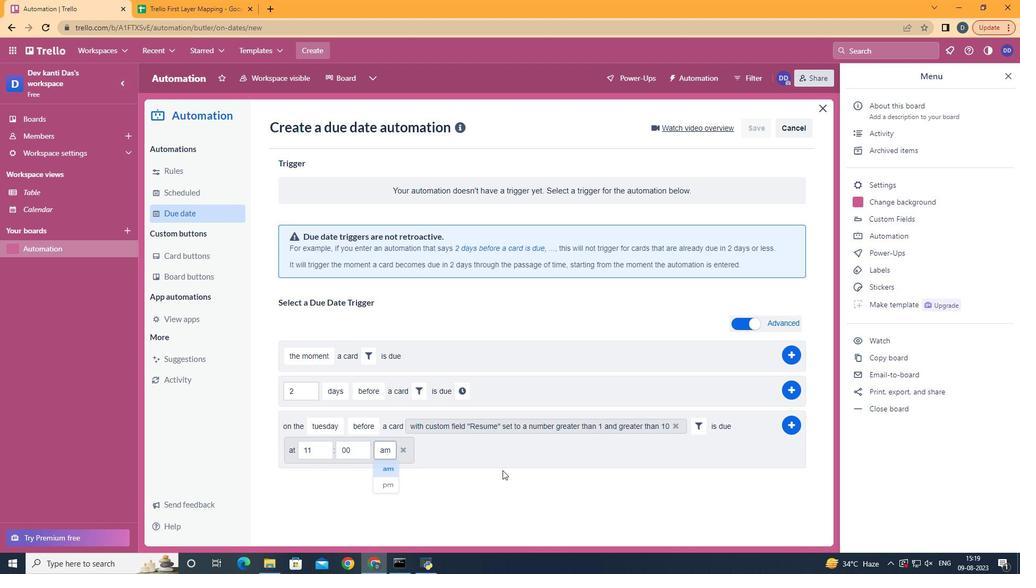 
Action: Mouse moved to (795, 430)
Screenshot: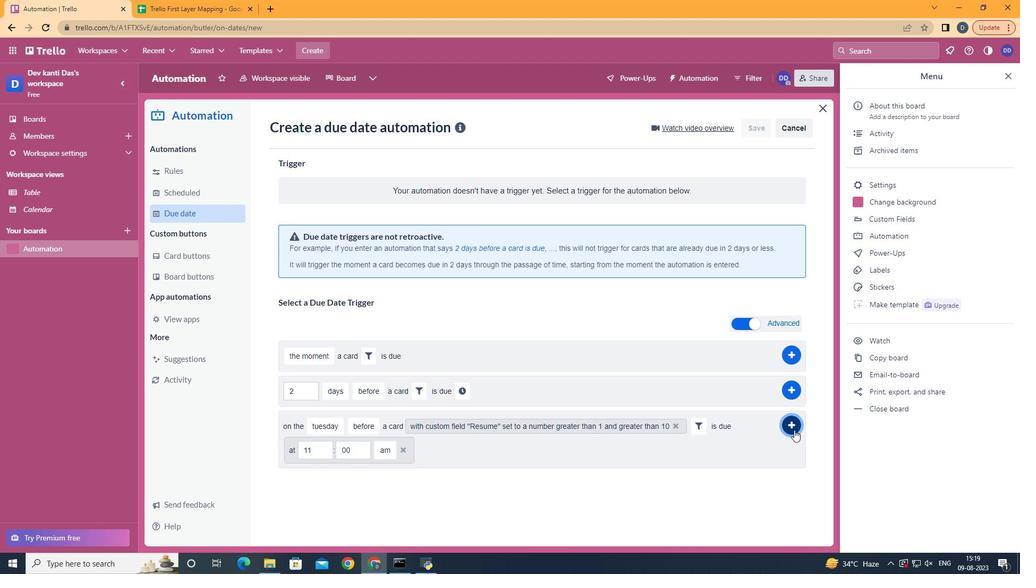 
Action: Mouse pressed left at (795, 430)
Screenshot: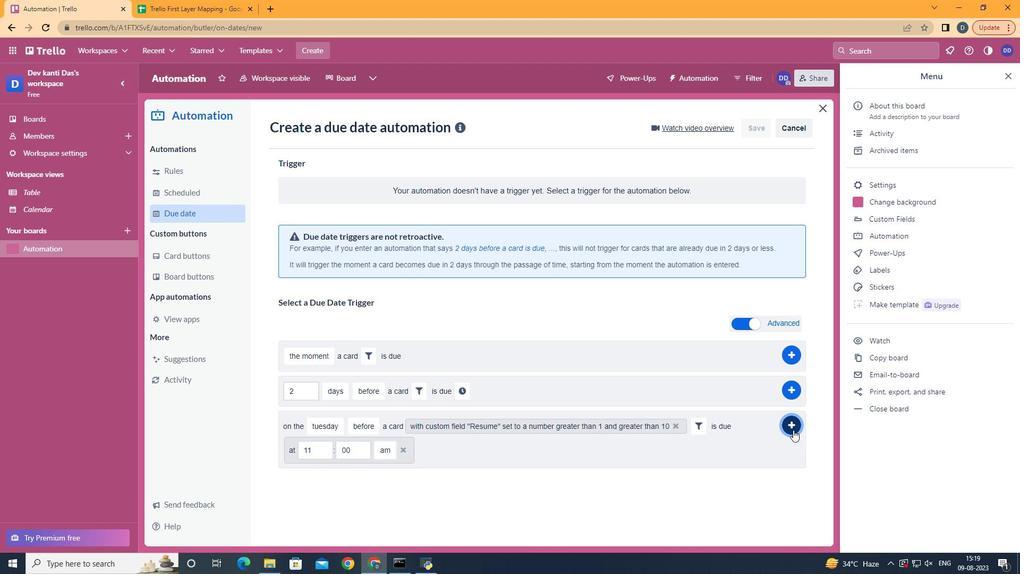
Action: Mouse moved to (580, 244)
Screenshot: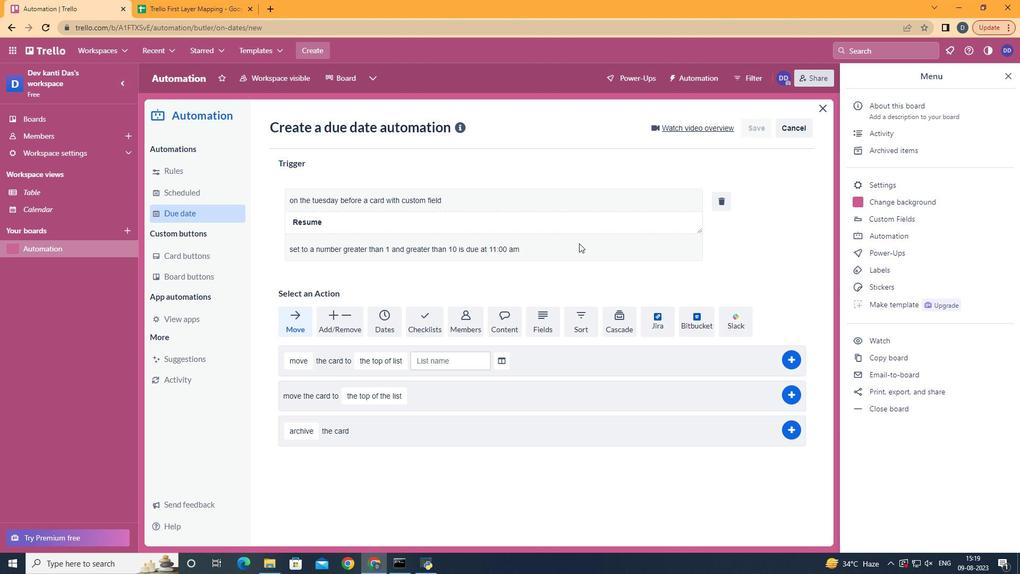 
